 Task: Look for properties with air conditioning.
Action: Mouse moved to (486, 213)
Screenshot: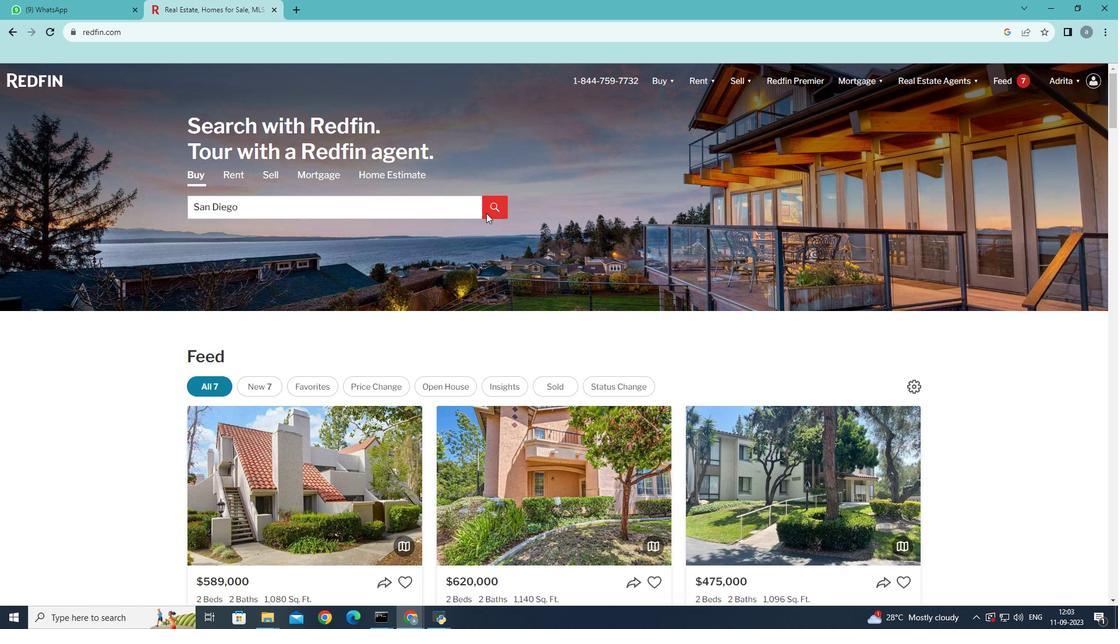 
Action: Mouse pressed left at (486, 213)
Screenshot: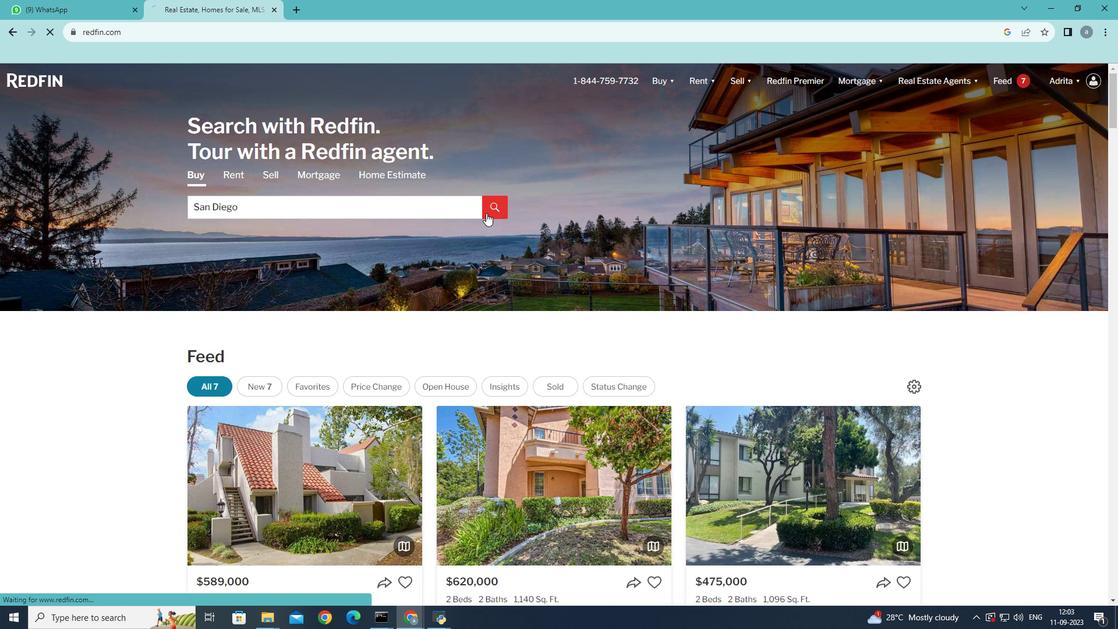 
Action: Mouse moved to (1002, 154)
Screenshot: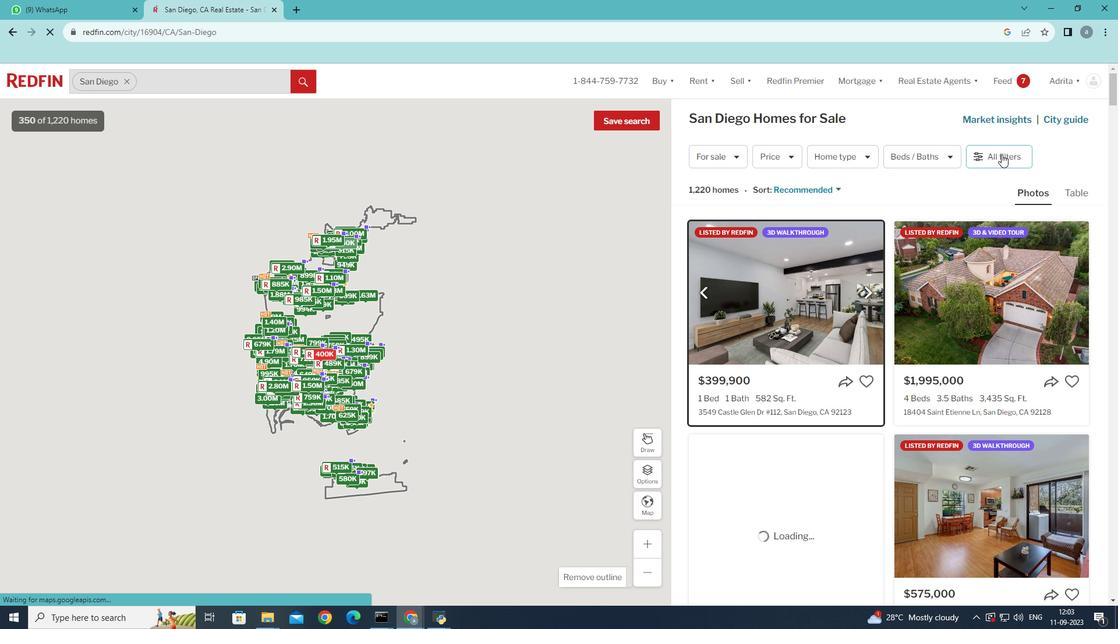 
Action: Mouse pressed left at (1002, 154)
Screenshot: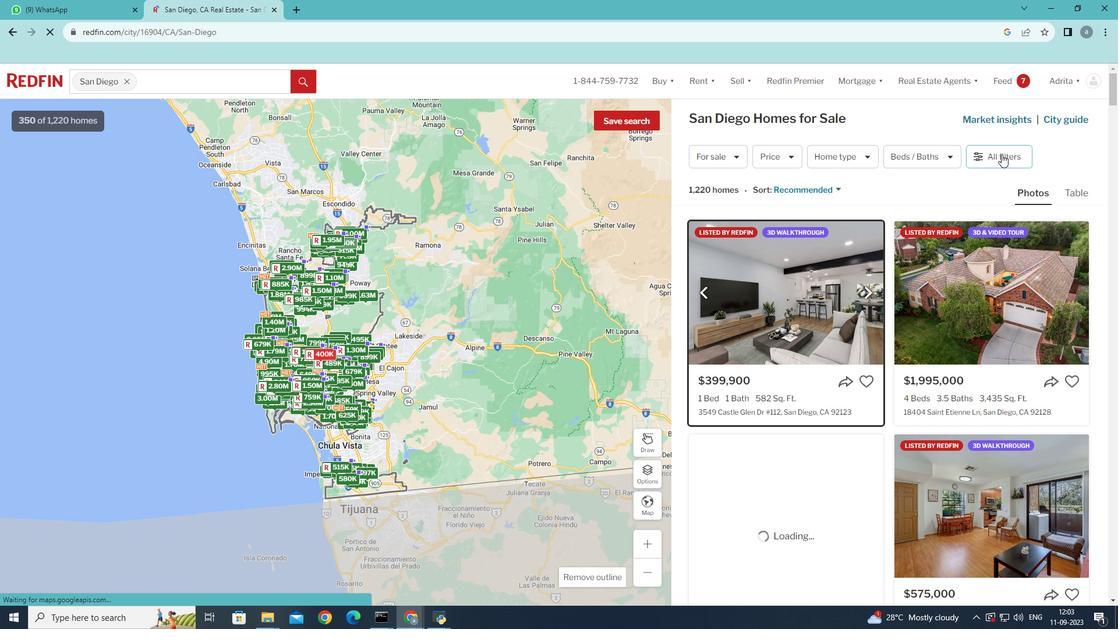 
Action: Mouse pressed left at (1002, 154)
Screenshot: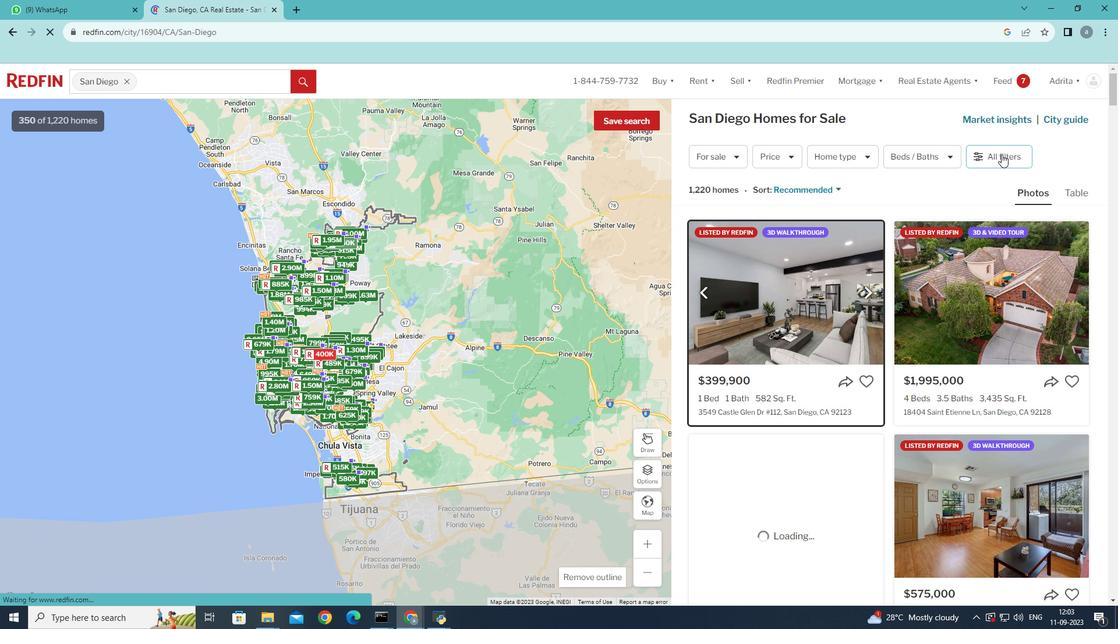 
Action: Mouse moved to (946, 309)
Screenshot: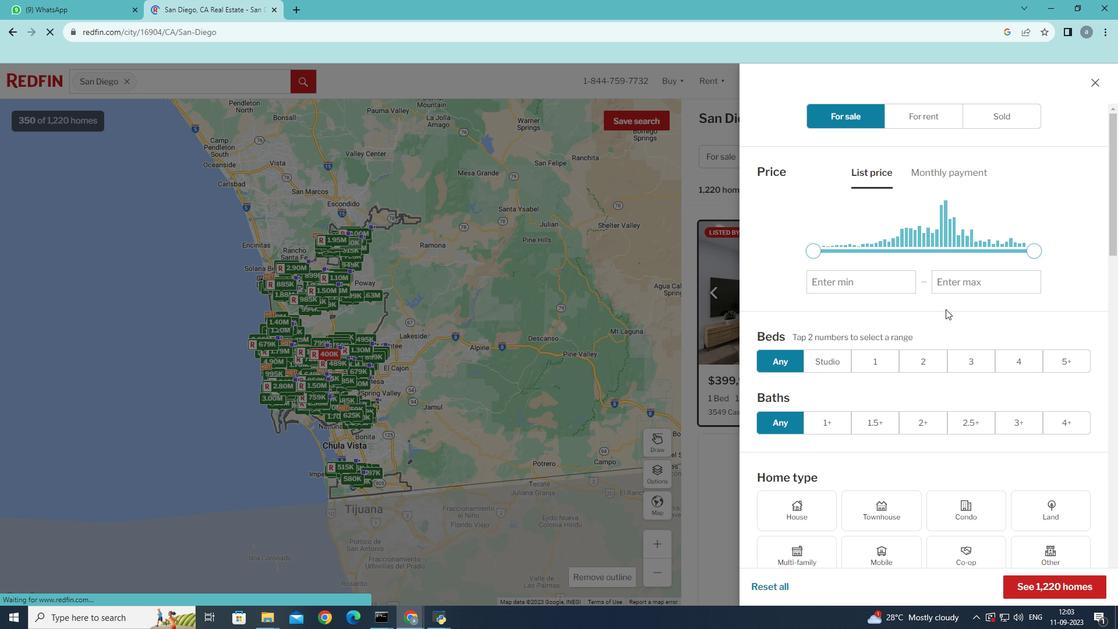 
Action: Mouse scrolled (946, 308) with delta (0, 0)
Screenshot: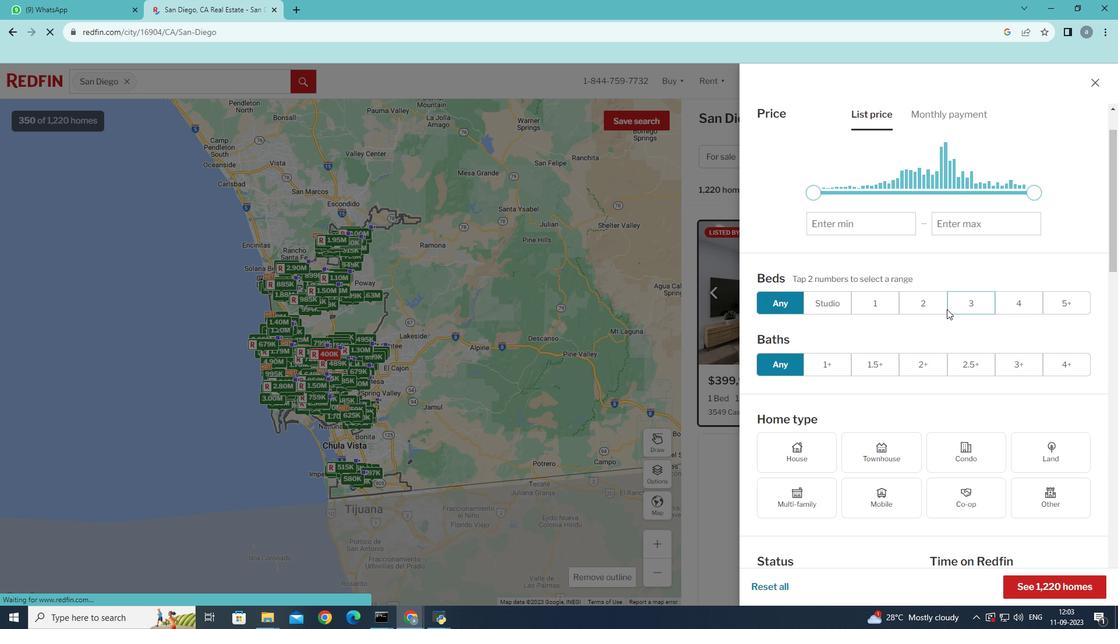
Action: Mouse moved to (947, 309)
Screenshot: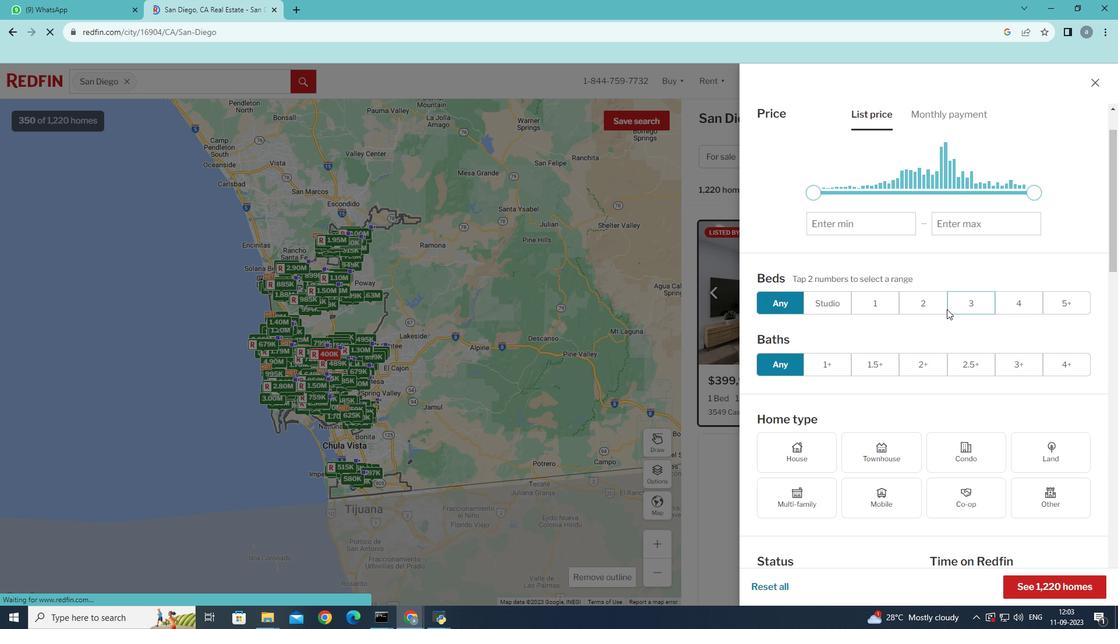 
Action: Mouse scrolled (947, 308) with delta (0, 0)
Screenshot: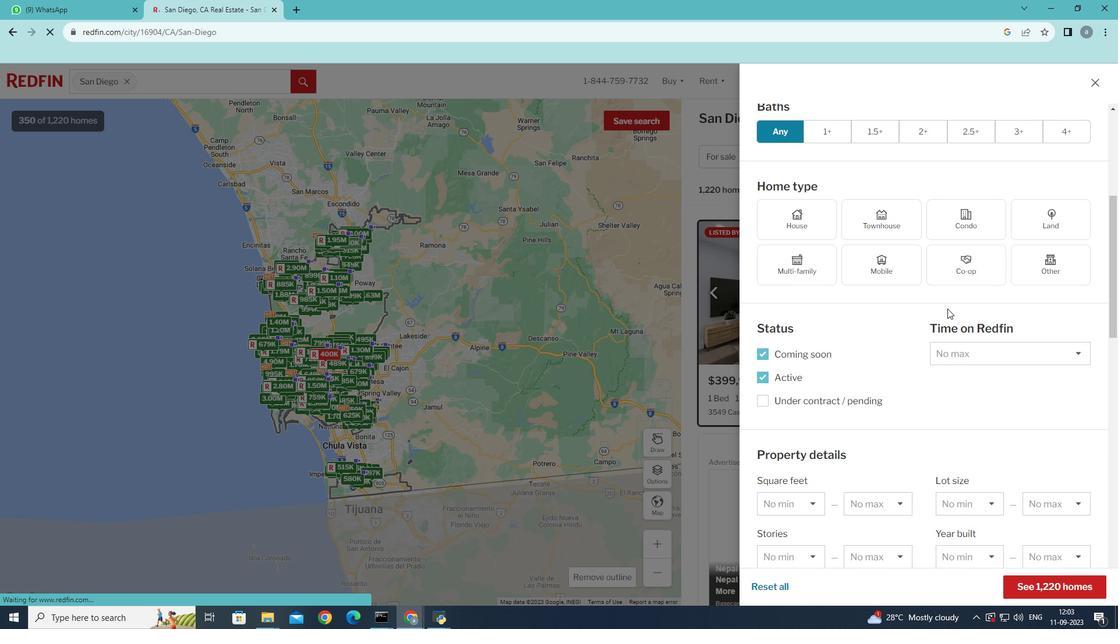 
Action: Mouse scrolled (947, 308) with delta (0, 0)
Screenshot: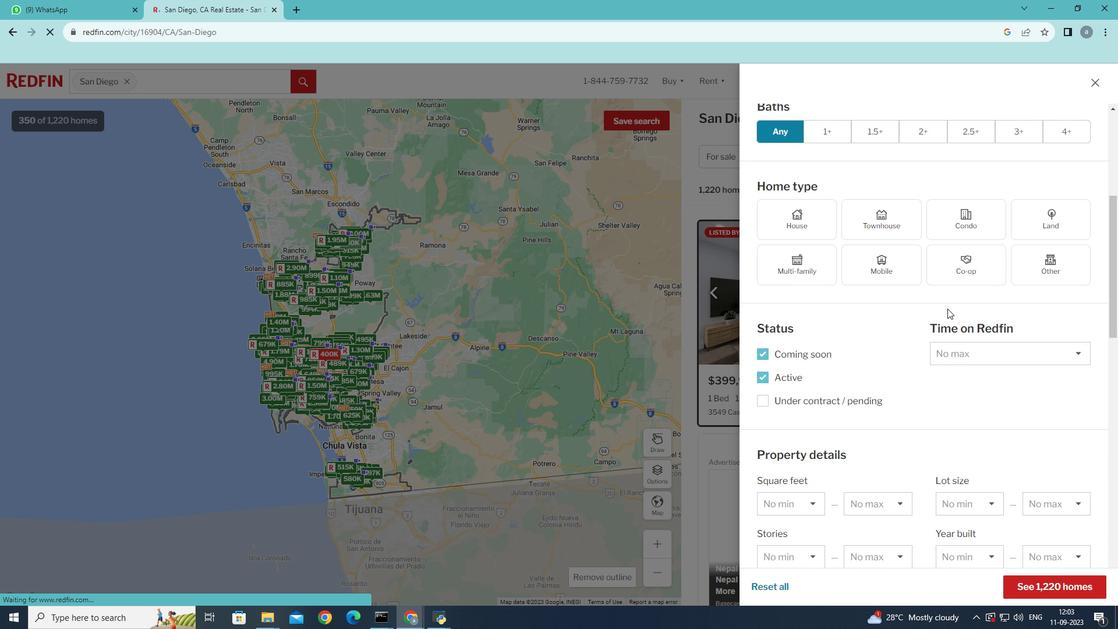 
Action: Mouse moved to (948, 308)
Screenshot: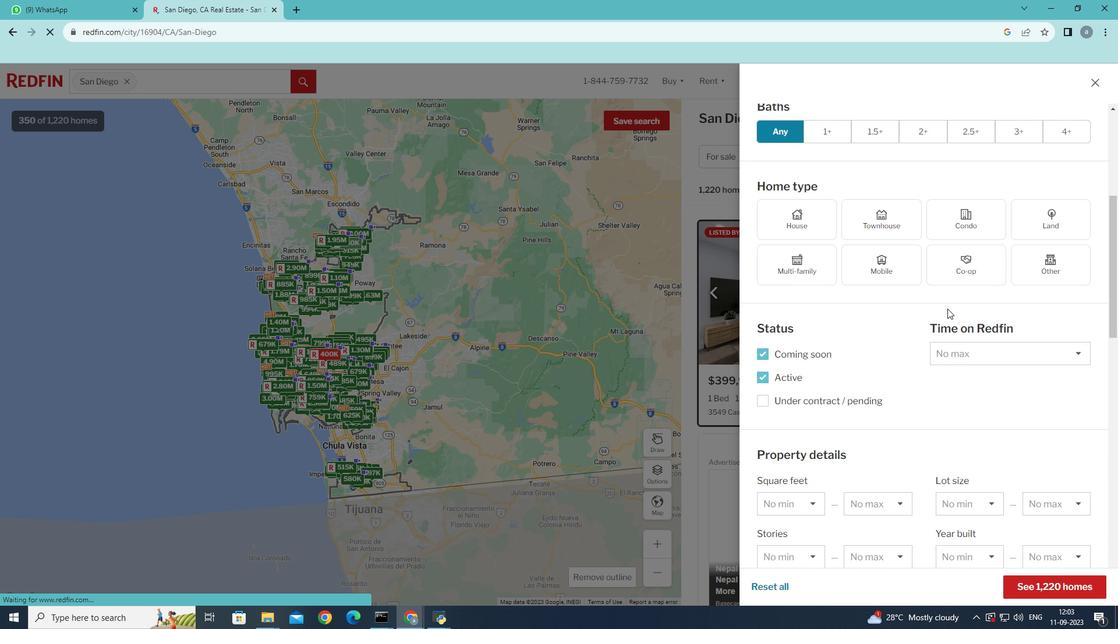 
Action: Mouse scrolled (948, 308) with delta (0, 0)
Screenshot: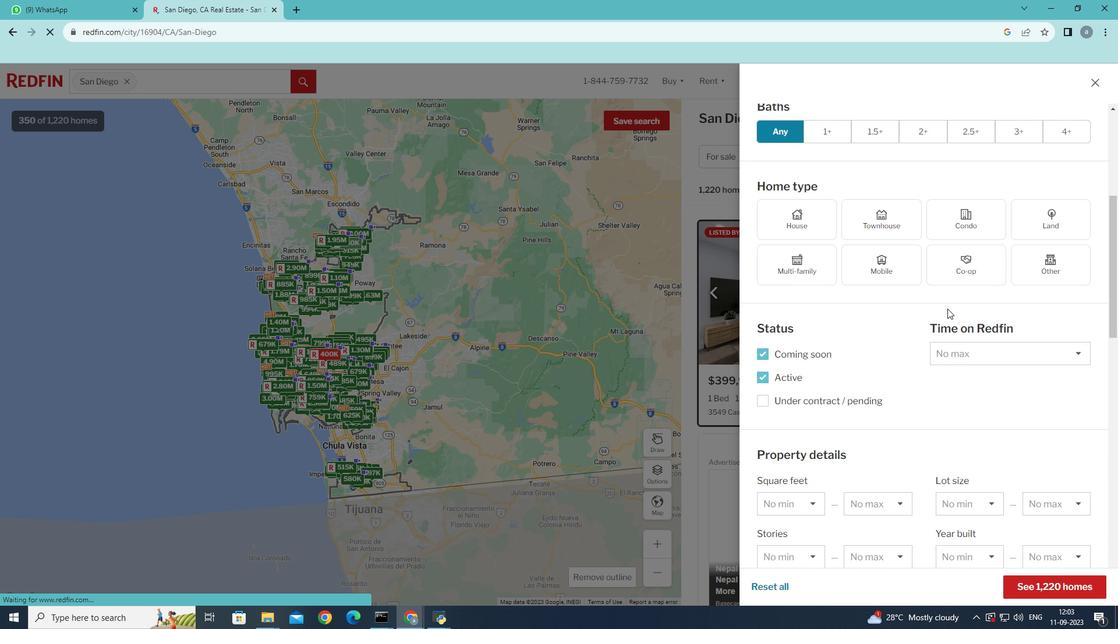 
Action: Mouse scrolled (948, 308) with delta (0, 0)
Screenshot: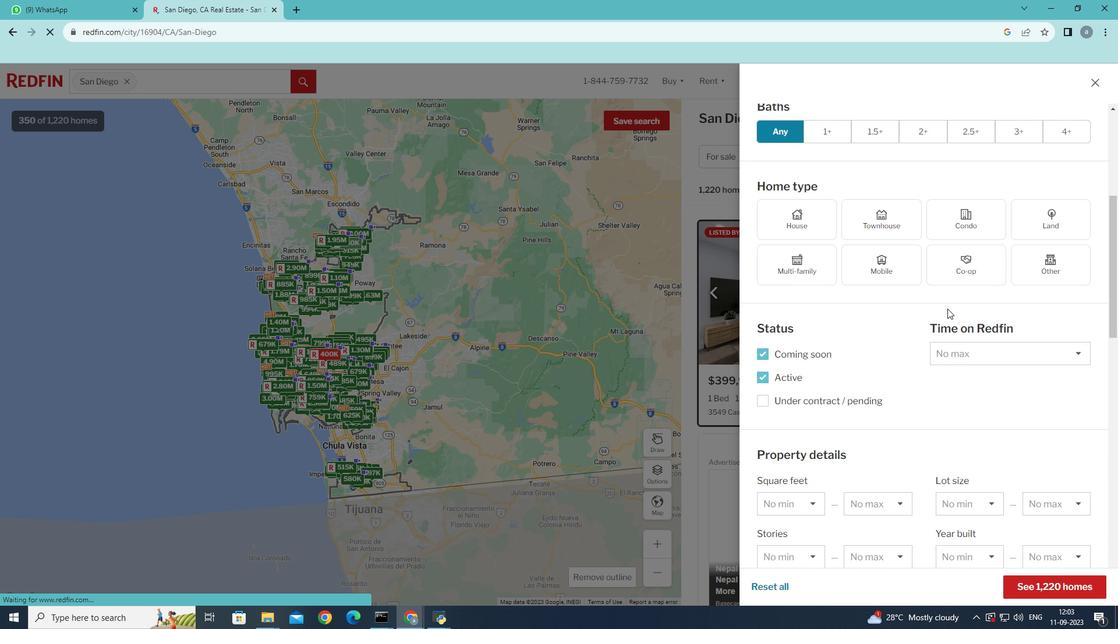 
Action: Mouse moved to (948, 308)
Screenshot: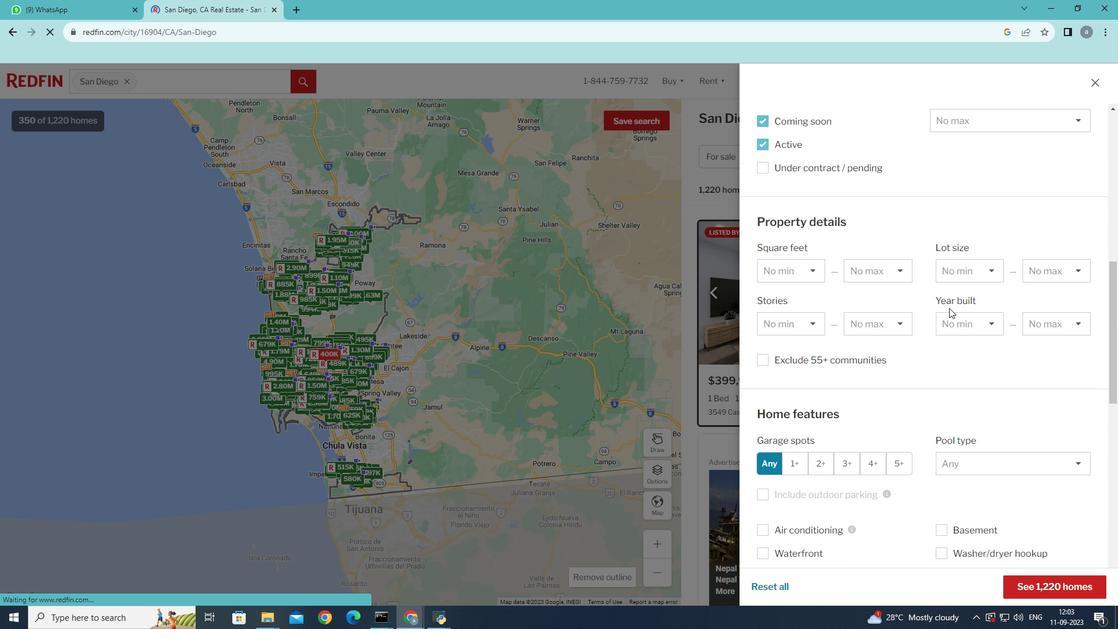 
Action: Mouse scrolled (948, 308) with delta (0, 0)
Screenshot: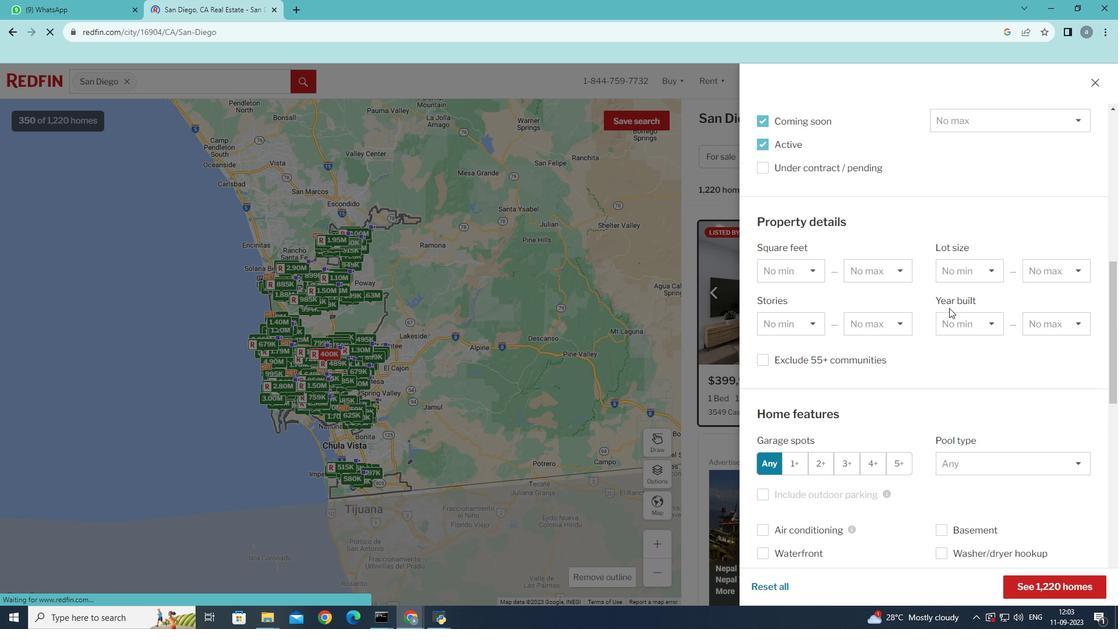 
Action: Mouse scrolled (948, 308) with delta (0, 0)
Screenshot: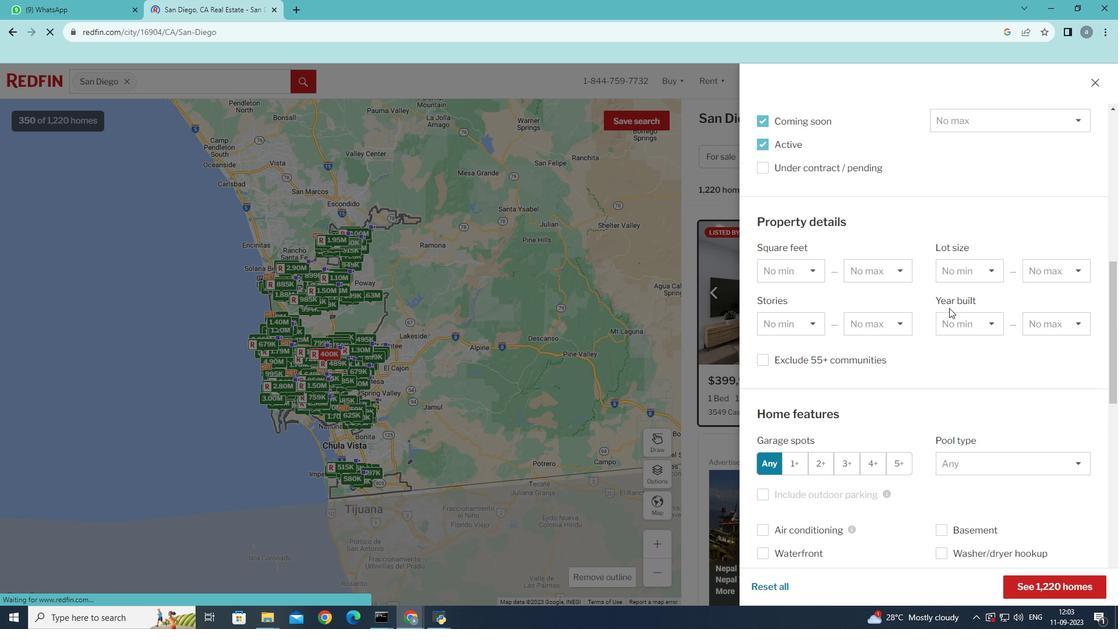 
Action: Mouse scrolled (948, 308) with delta (0, 0)
Screenshot: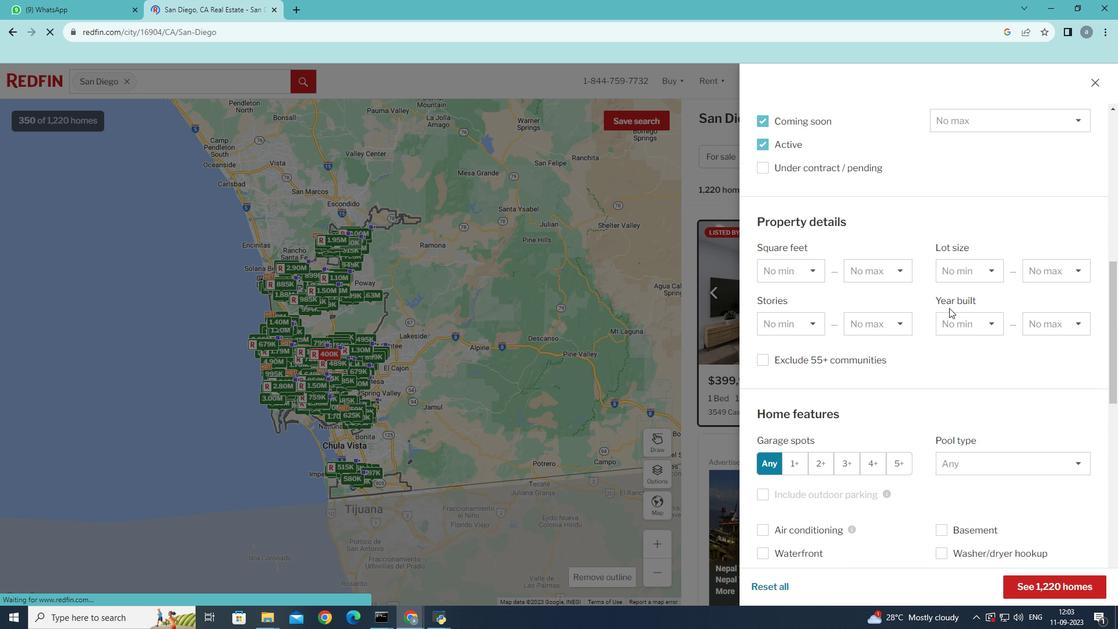 
Action: Mouse scrolled (948, 308) with delta (0, 0)
Screenshot: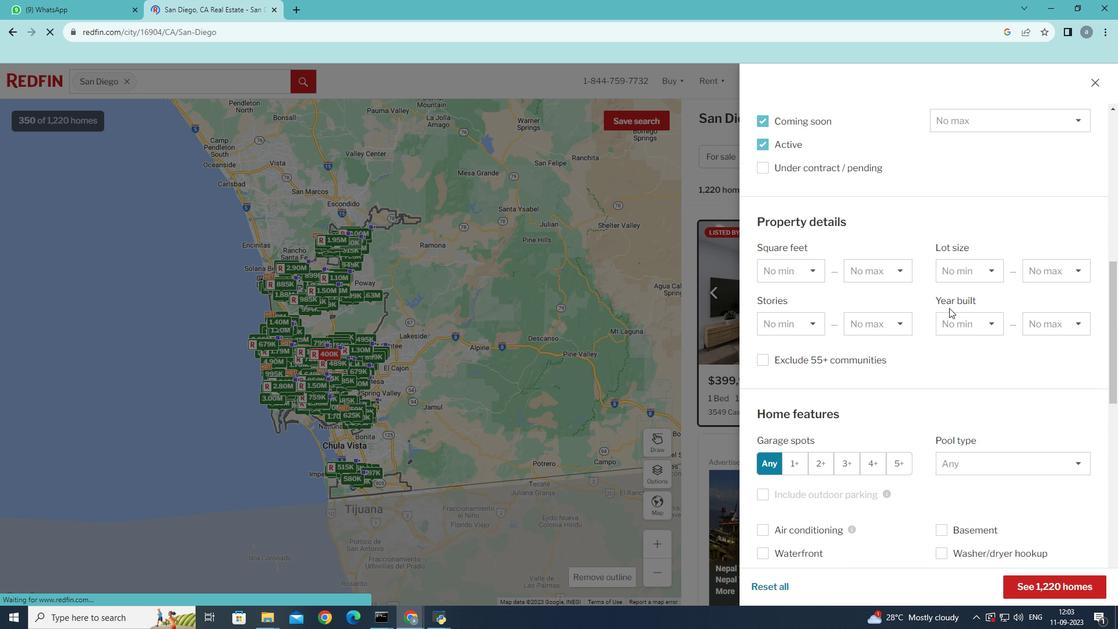 
Action: Mouse moved to (949, 308)
Screenshot: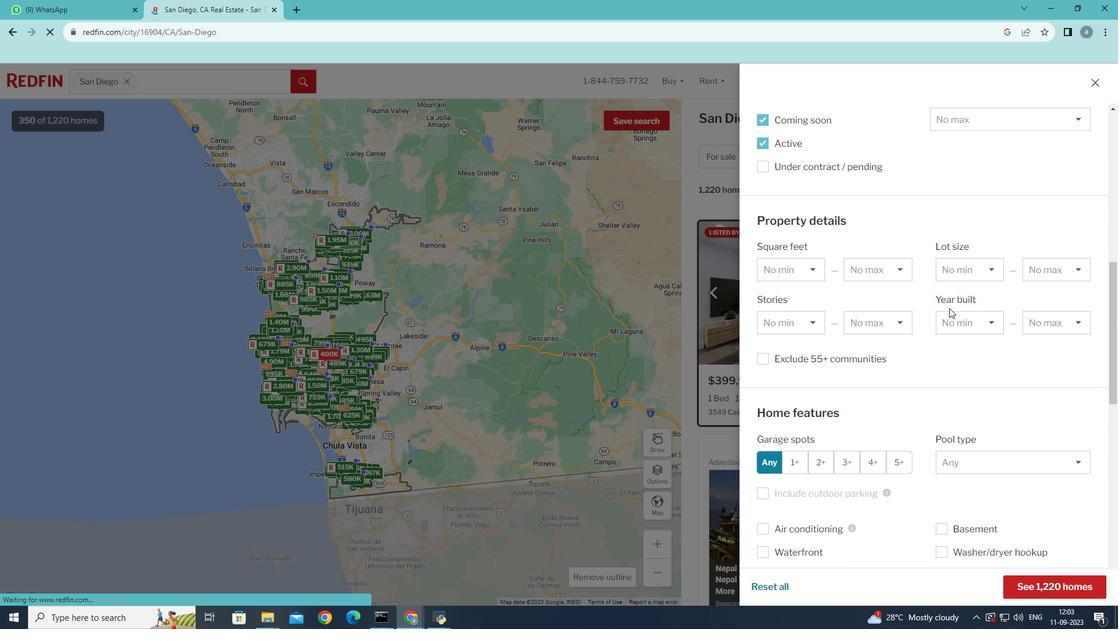 
Action: Mouse scrolled (949, 307) with delta (0, 0)
Screenshot: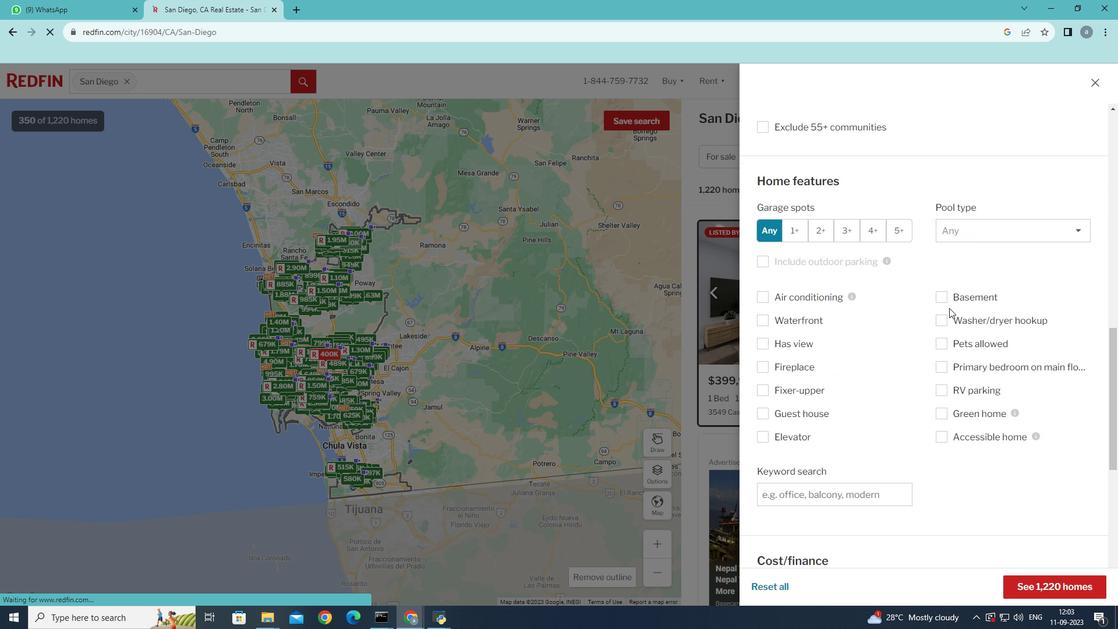 
Action: Mouse scrolled (949, 307) with delta (0, 0)
Screenshot: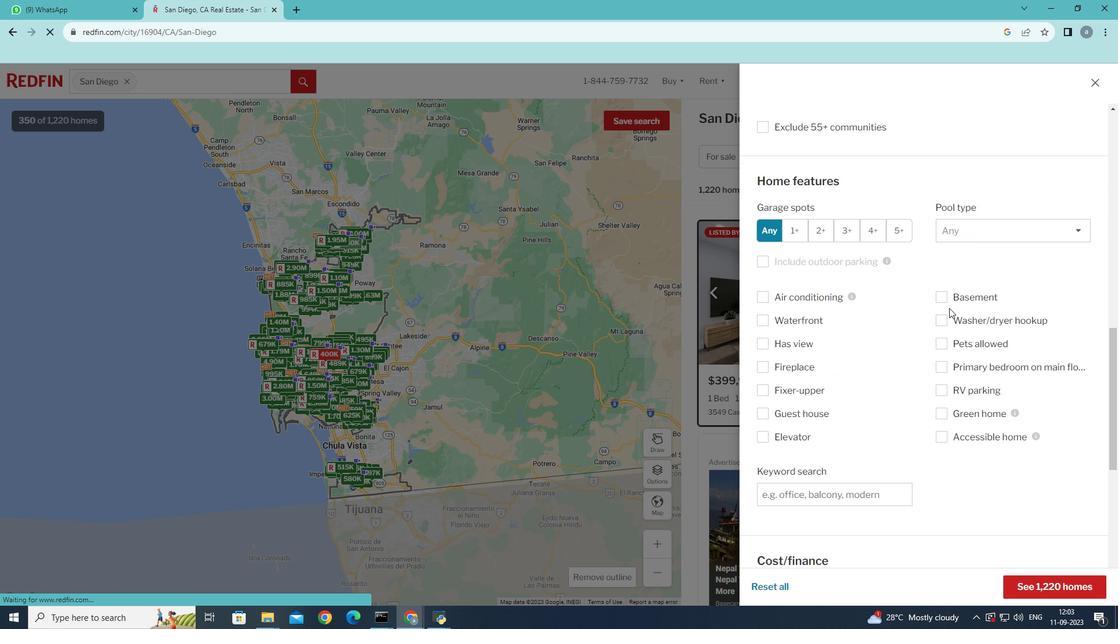 
Action: Mouse scrolled (949, 307) with delta (0, 0)
Screenshot: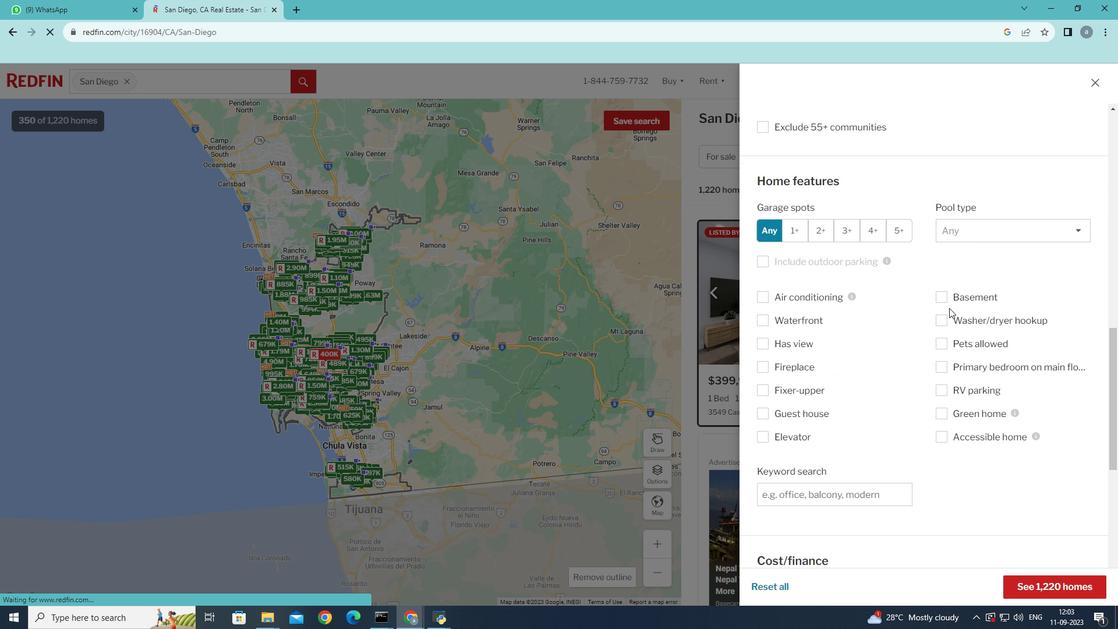 
Action: Mouse scrolled (949, 307) with delta (0, 0)
Screenshot: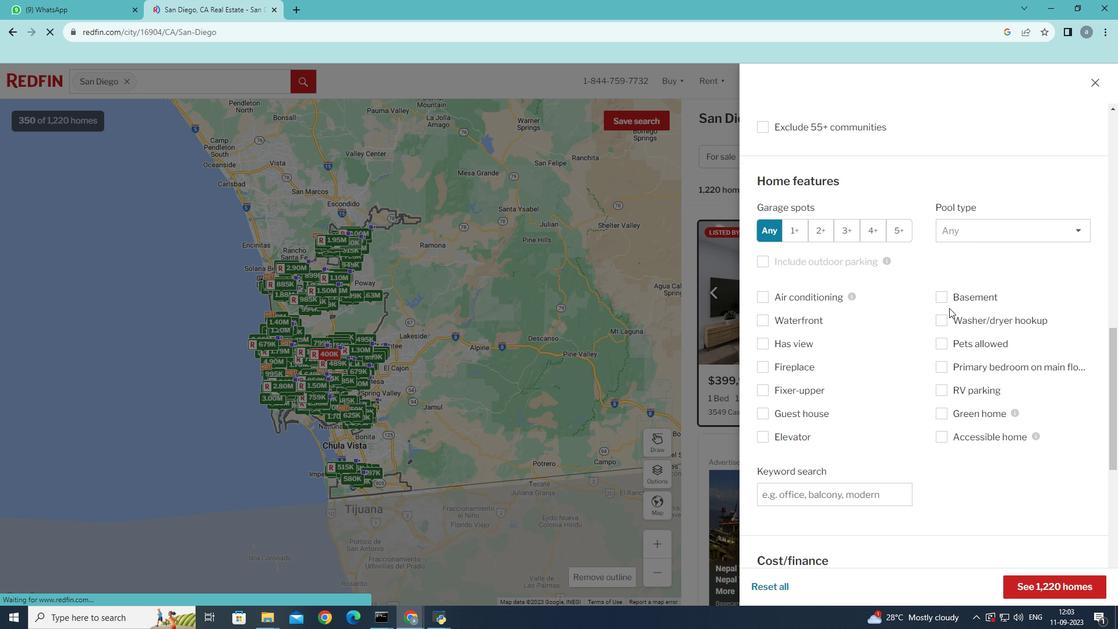 
Action: Mouse moved to (762, 297)
Screenshot: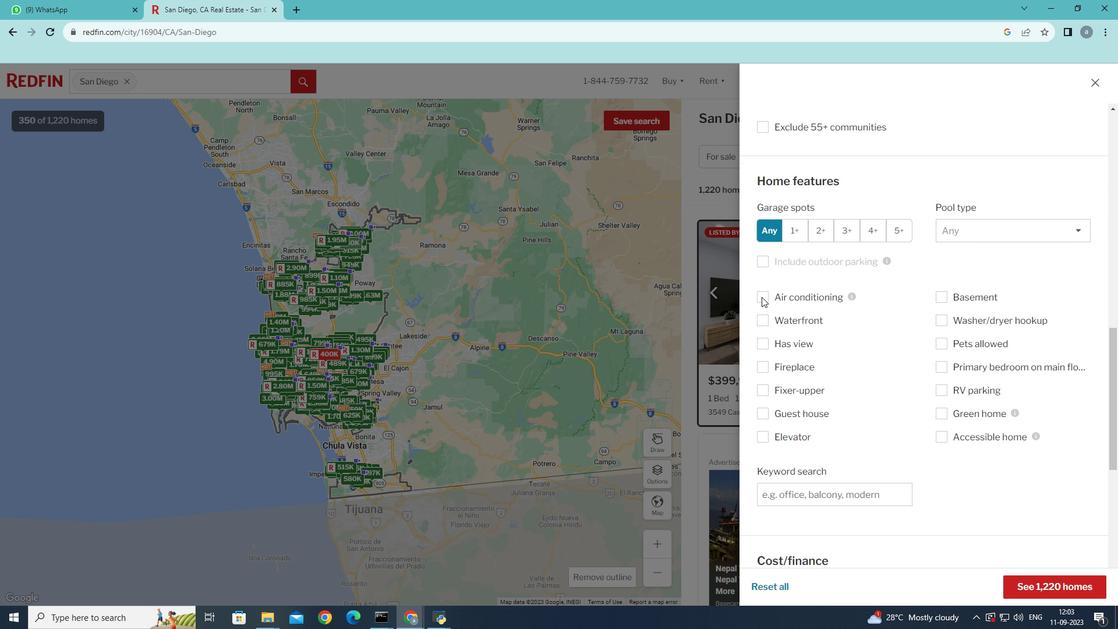 
Action: Mouse pressed left at (762, 297)
Screenshot: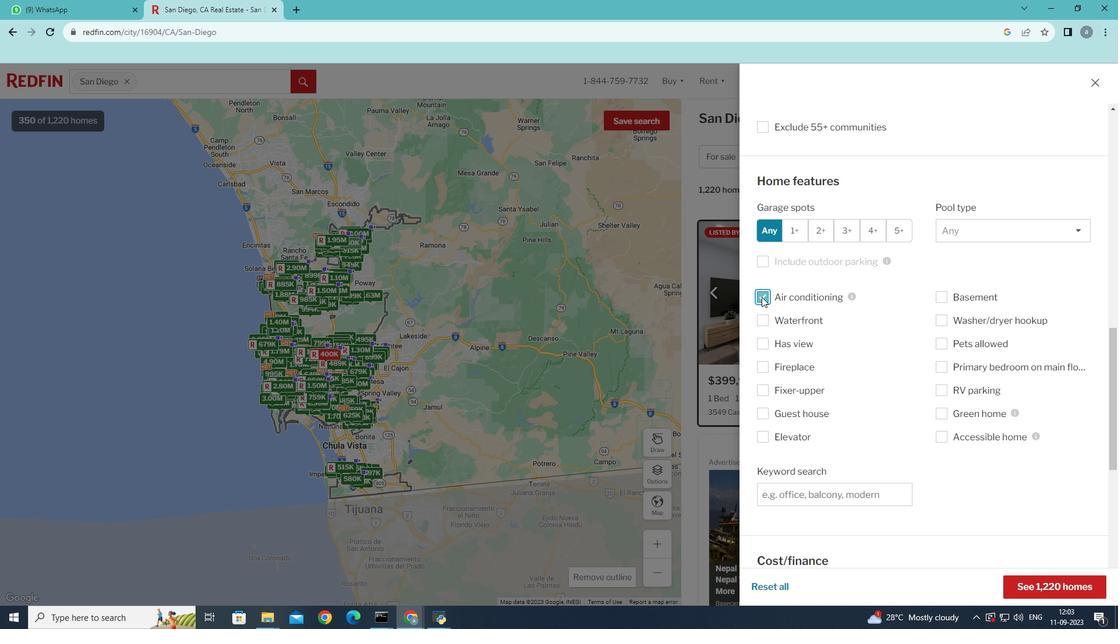 
Action: Mouse moved to (1019, 586)
Screenshot: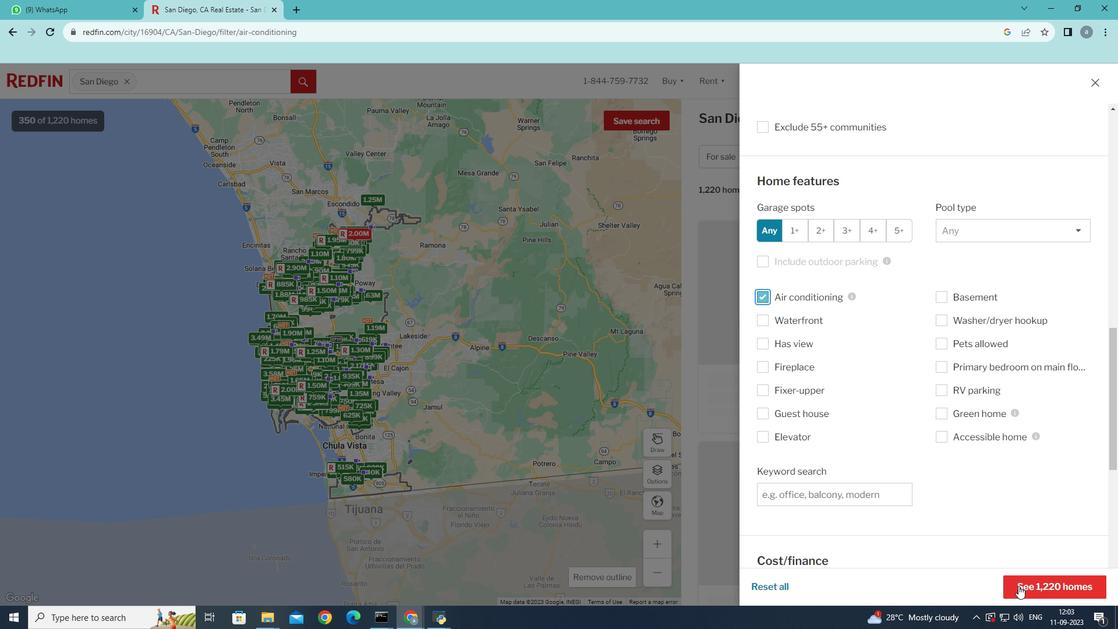 
Action: Mouse pressed left at (1019, 586)
Screenshot: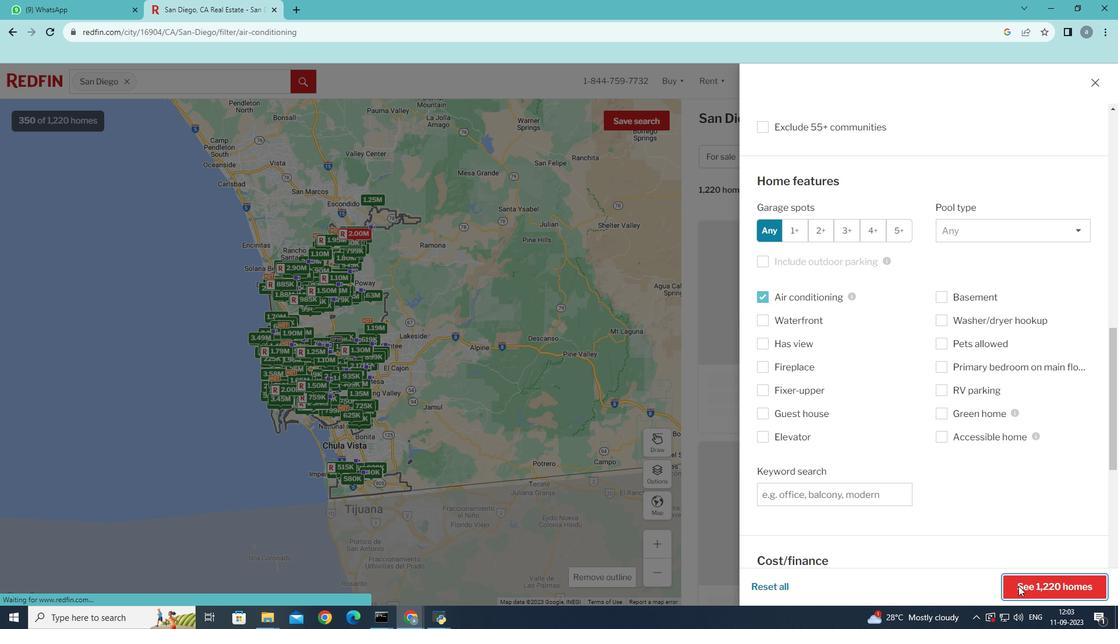 
Action: Mouse moved to (1015, 582)
Screenshot: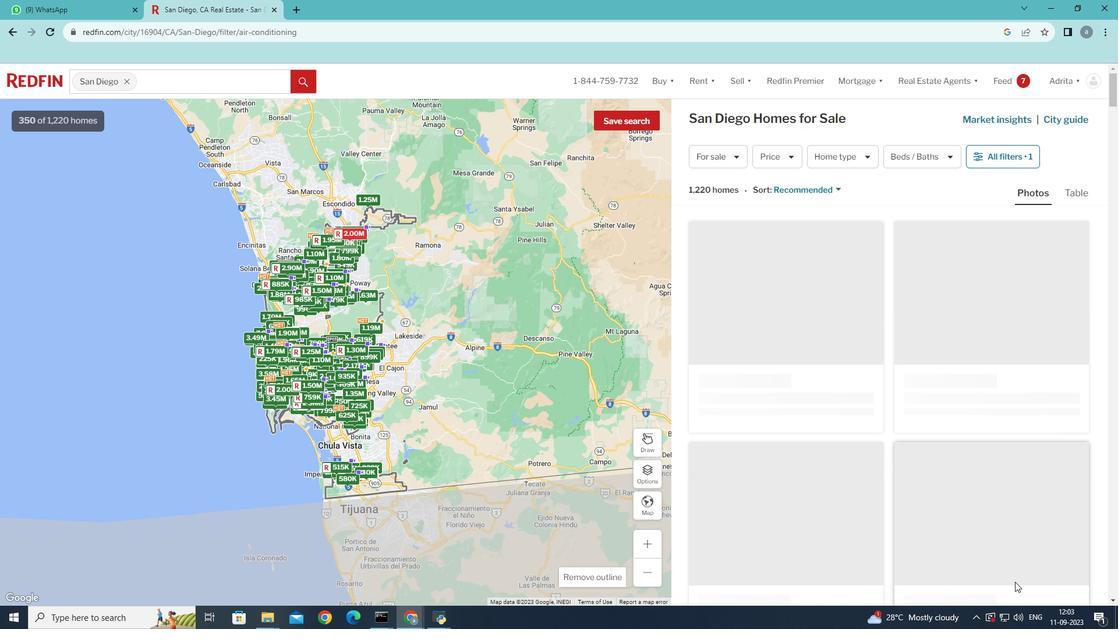 
